 Task: Set "Integer pixel motion estimation method" for "H.264/MPEG-4 Part 10/AVC encoder (x264)" to dia.
Action: Mouse moved to (134, 17)
Screenshot: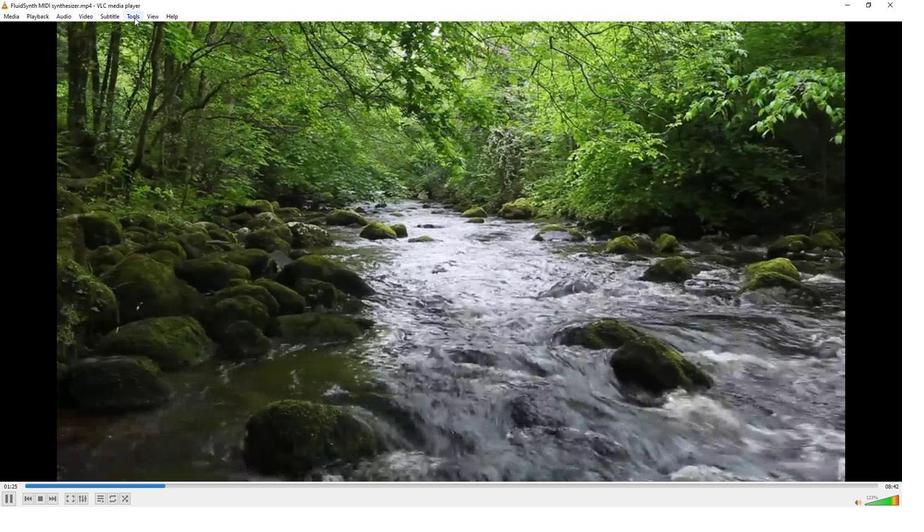 
Action: Mouse pressed left at (134, 17)
Screenshot: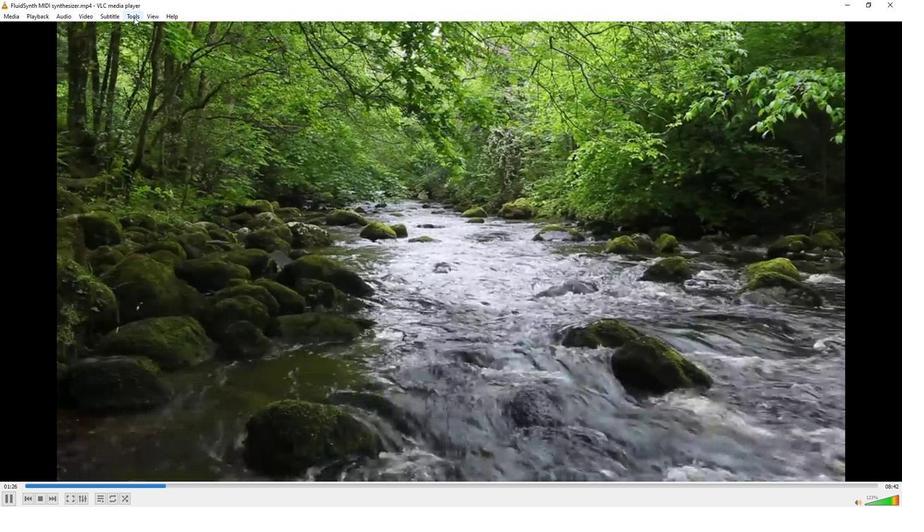 
Action: Mouse moved to (180, 128)
Screenshot: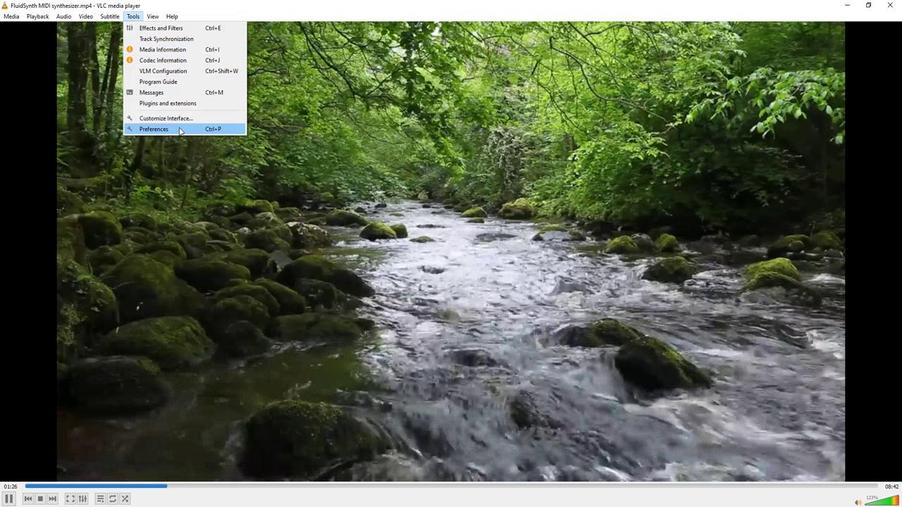 
Action: Mouse pressed left at (180, 128)
Screenshot: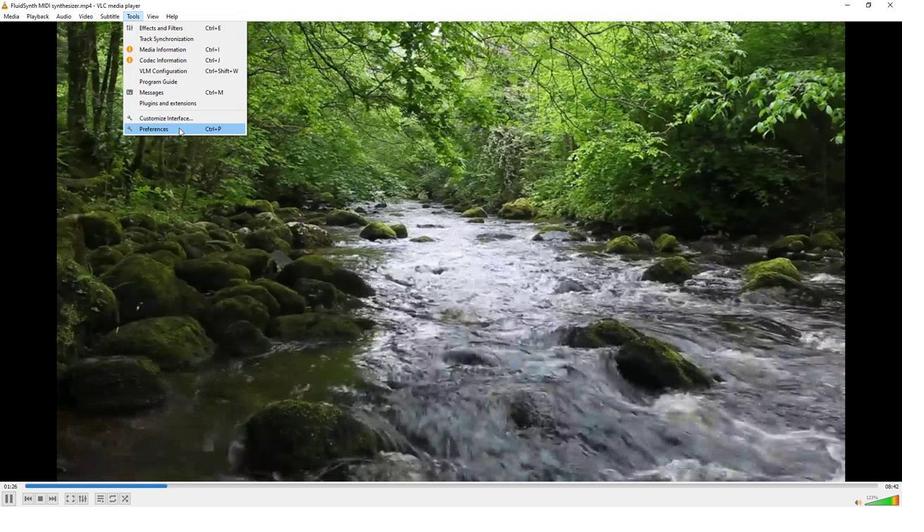 
Action: Mouse moved to (105, 398)
Screenshot: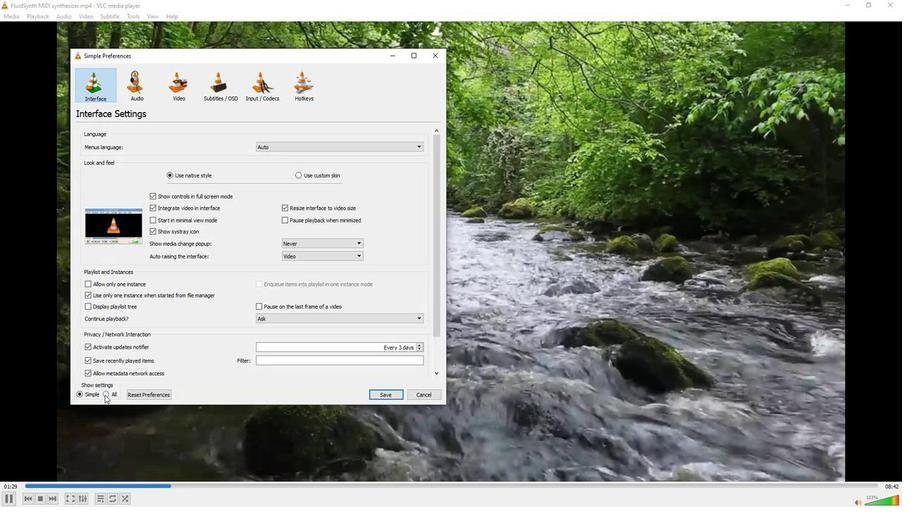 
Action: Mouse pressed left at (105, 398)
Screenshot: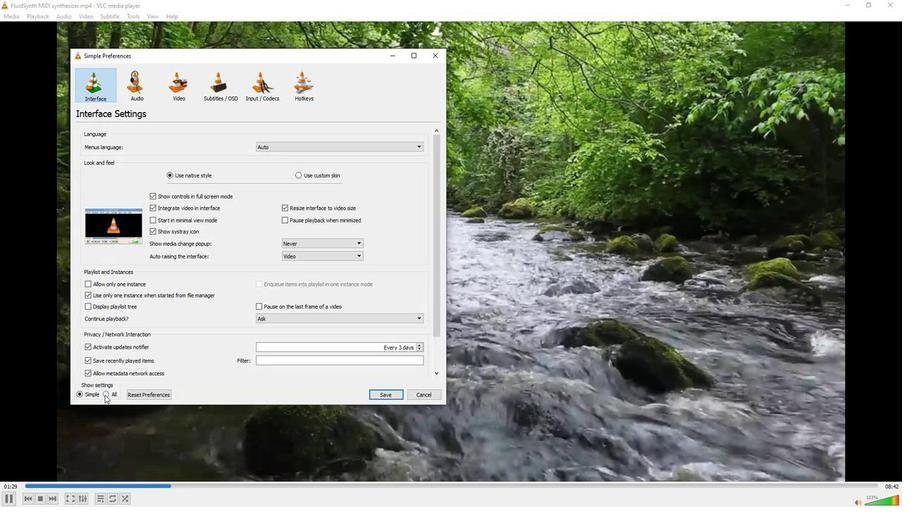 
Action: Mouse moved to (90, 303)
Screenshot: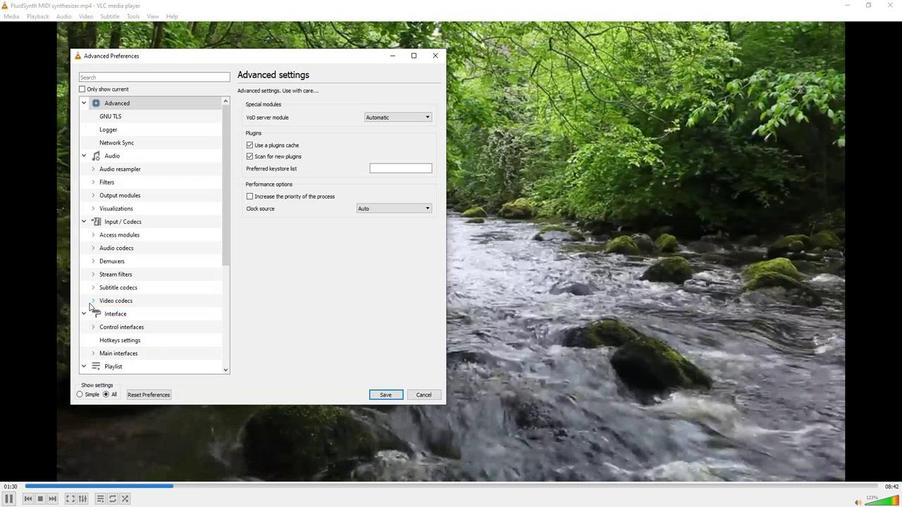 
Action: Mouse pressed left at (90, 303)
Screenshot: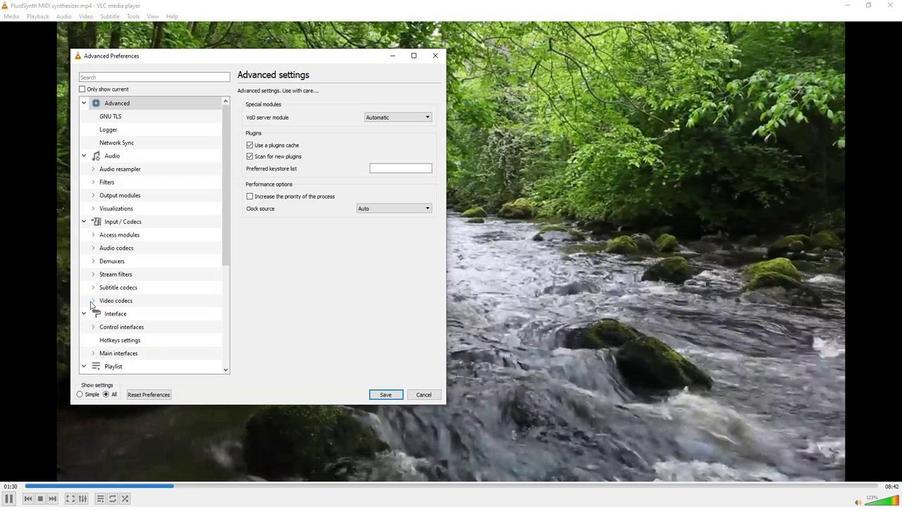 
Action: Mouse moved to (111, 334)
Screenshot: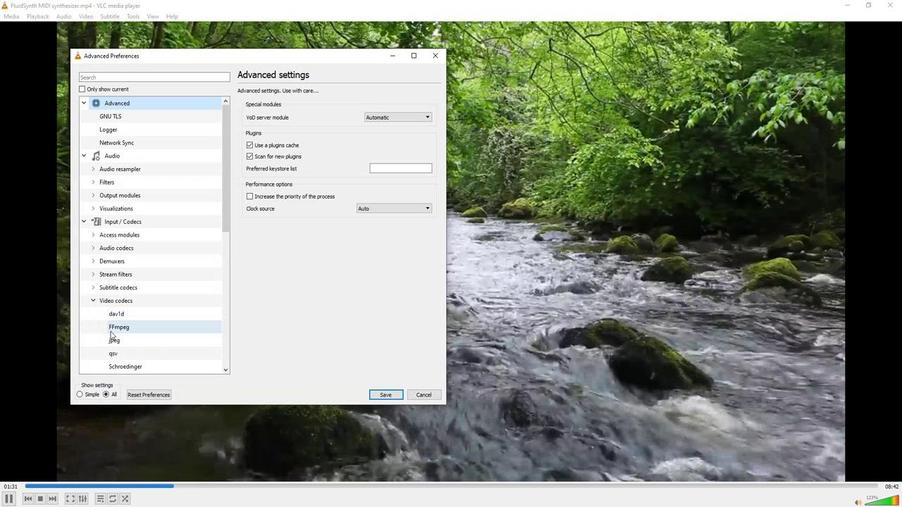 
Action: Mouse scrolled (111, 334) with delta (0, 0)
Screenshot: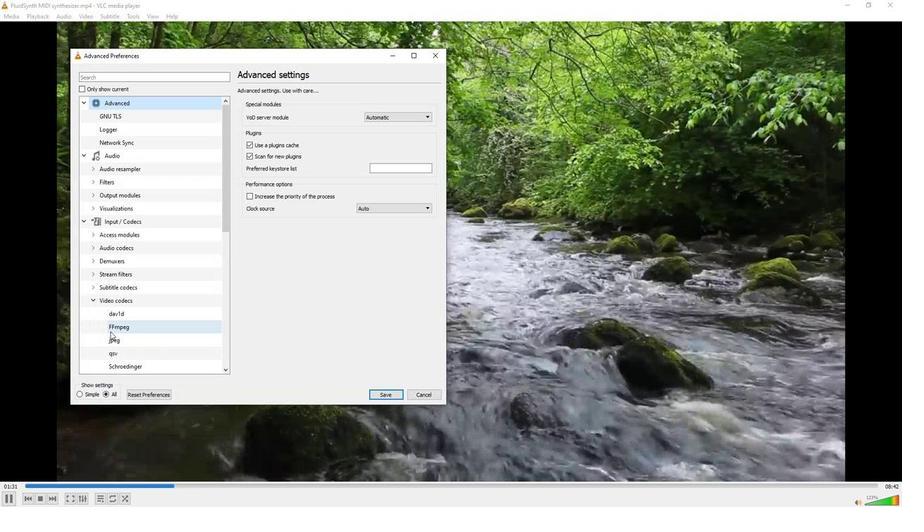
Action: Mouse moved to (122, 364)
Screenshot: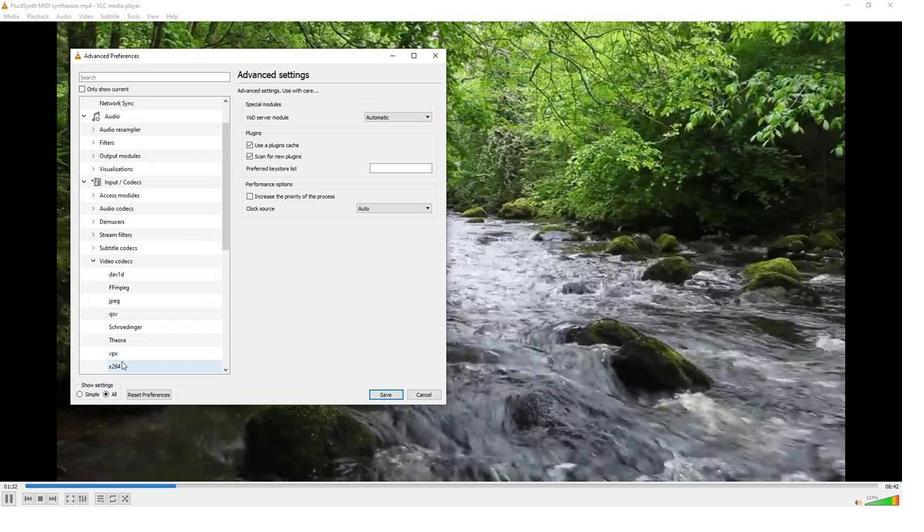 
Action: Mouse pressed left at (122, 364)
Screenshot: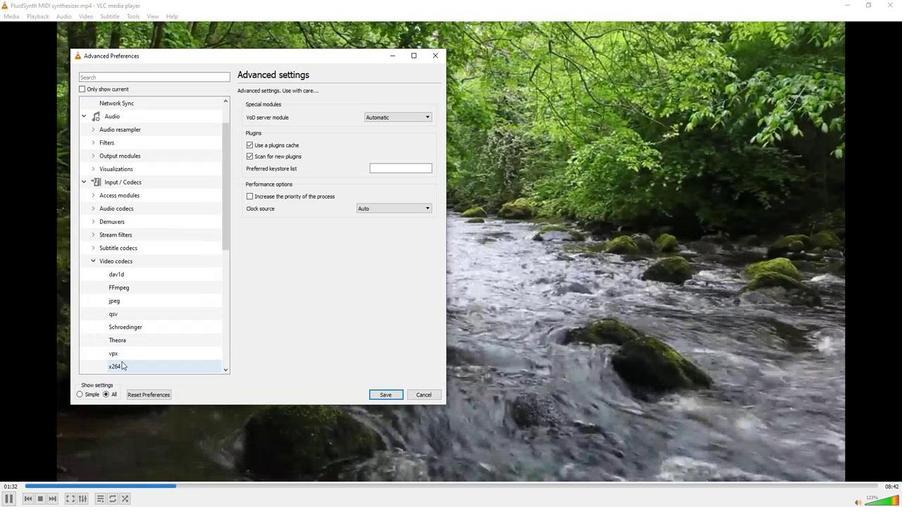 
Action: Mouse moved to (300, 327)
Screenshot: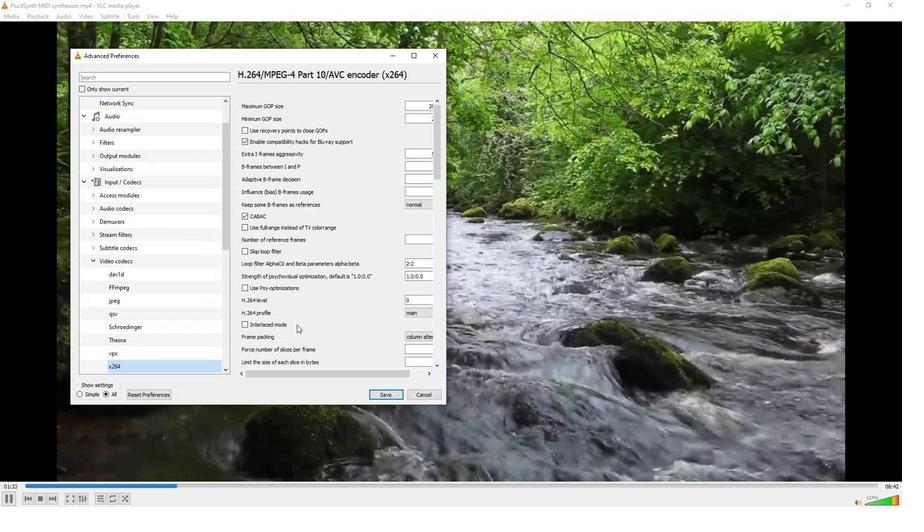 
Action: Mouse scrolled (300, 327) with delta (0, 0)
Screenshot: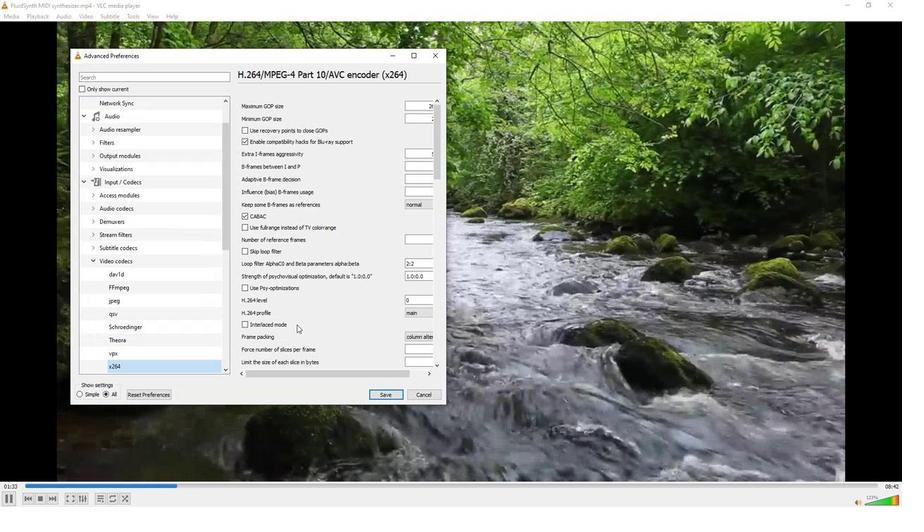 
Action: Mouse scrolled (300, 327) with delta (0, 0)
Screenshot: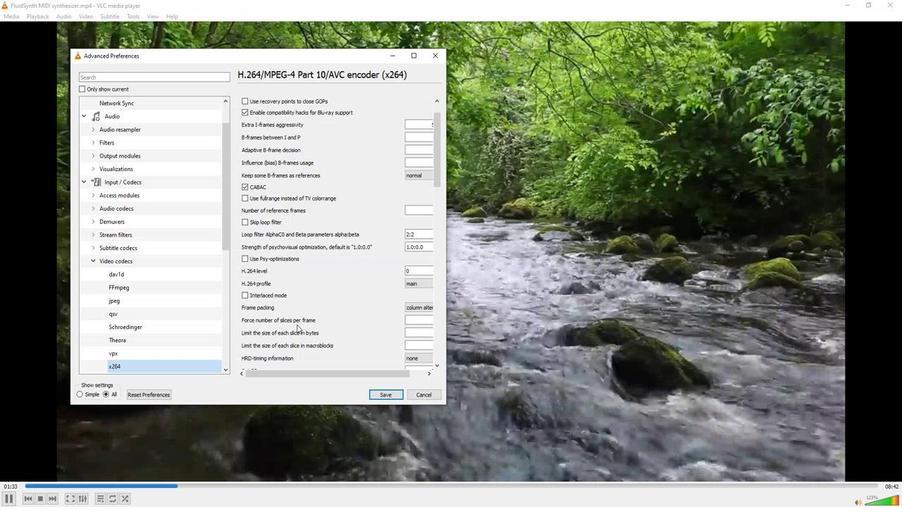 
Action: Mouse scrolled (300, 327) with delta (0, 0)
Screenshot: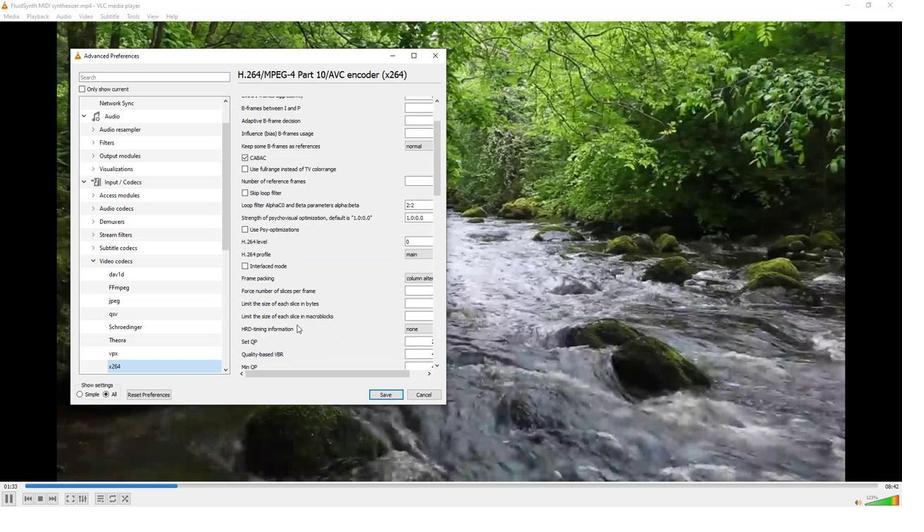 
Action: Mouse moved to (300, 327)
Screenshot: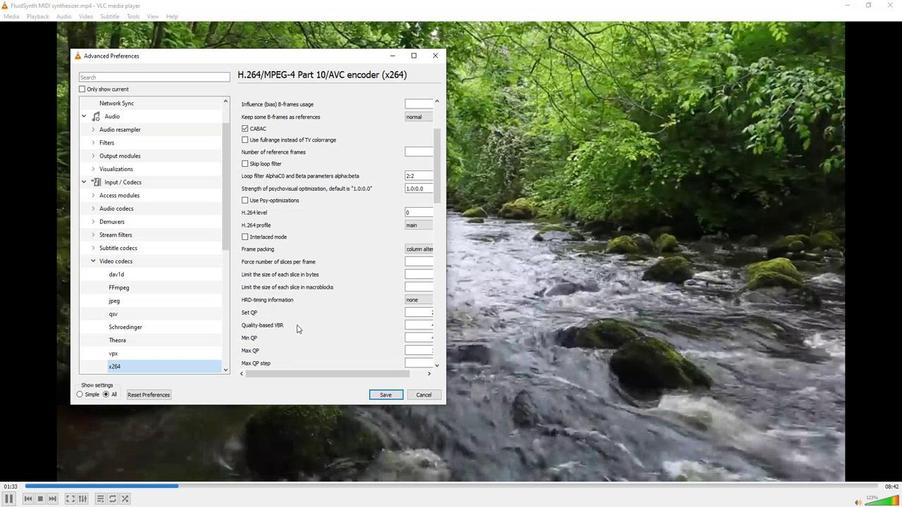 
Action: Mouse scrolled (300, 327) with delta (0, 0)
Screenshot: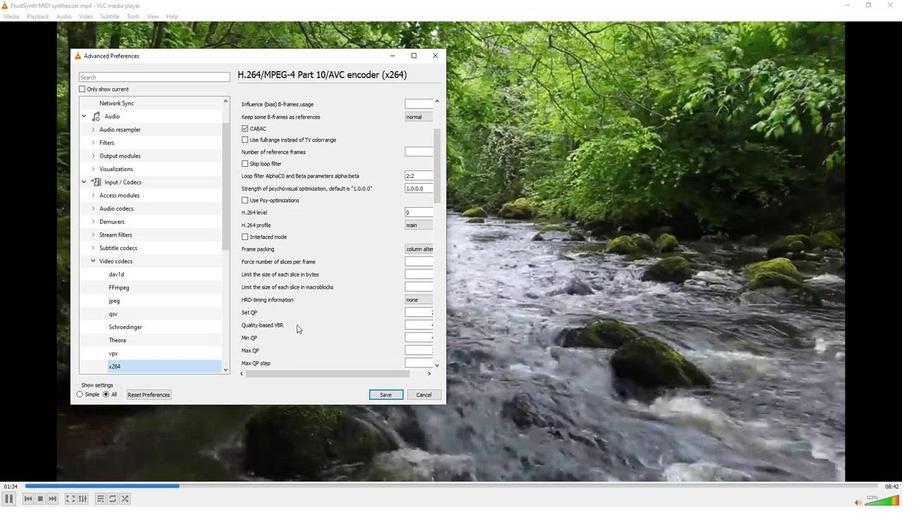 
Action: Mouse scrolled (300, 327) with delta (0, 0)
Screenshot: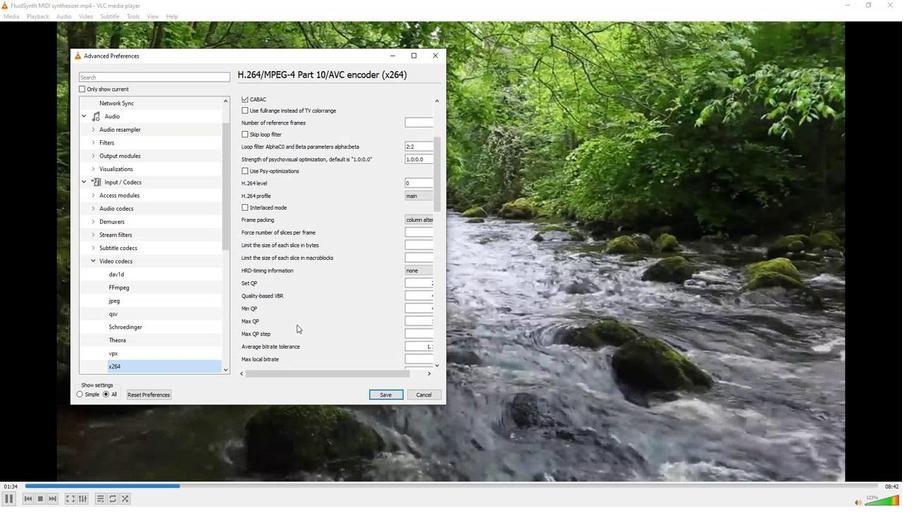 
Action: Mouse scrolled (300, 327) with delta (0, 0)
Screenshot: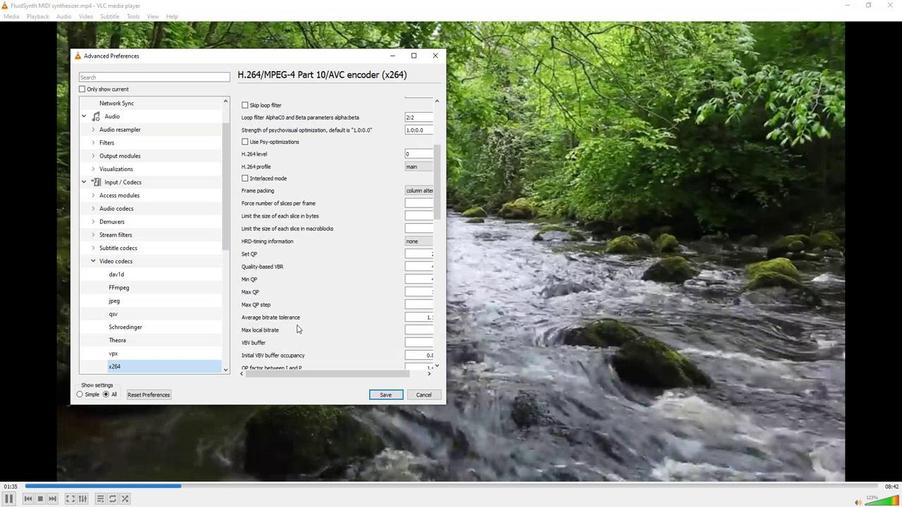 
Action: Mouse scrolled (300, 327) with delta (0, 0)
Screenshot: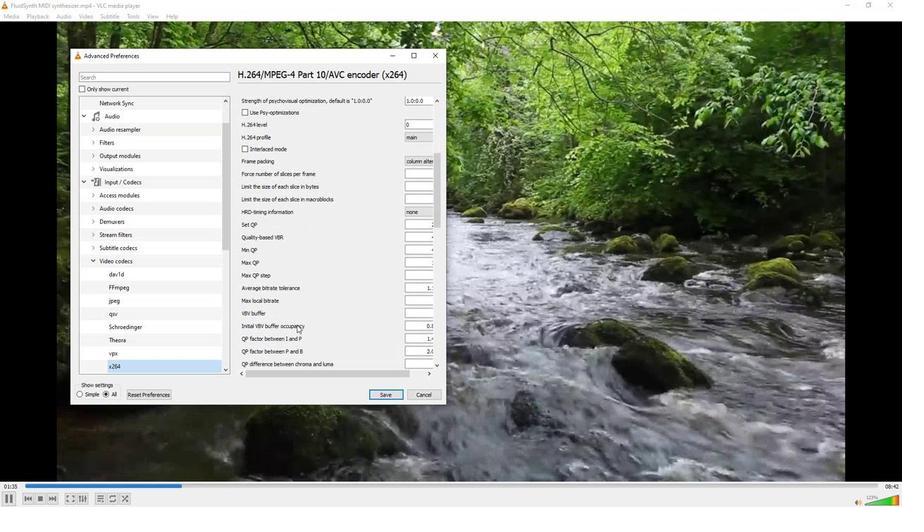
Action: Mouse scrolled (300, 327) with delta (0, 0)
Screenshot: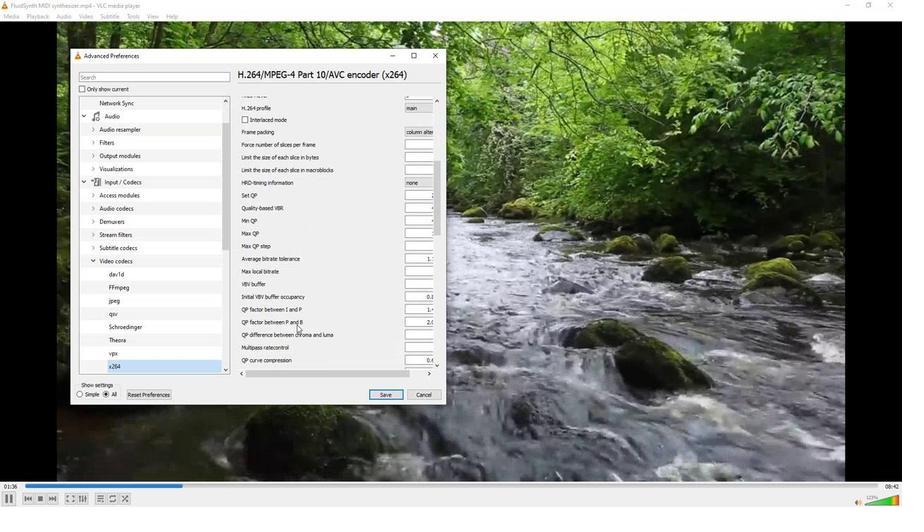 
Action: Mouse scrolled (300, 327) with delta (0, 0)
Screenshot: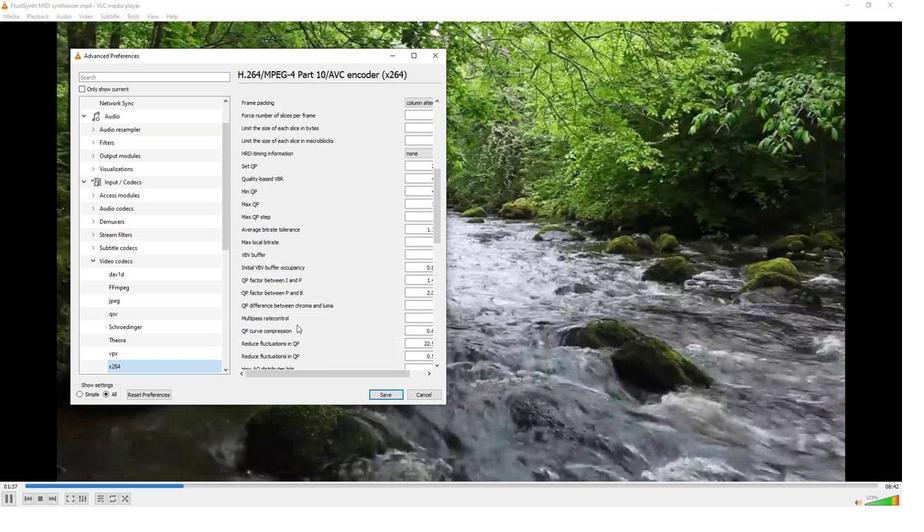
Action: Mouse scrolled (300, 327) with delta (0, 0)
Screenshot: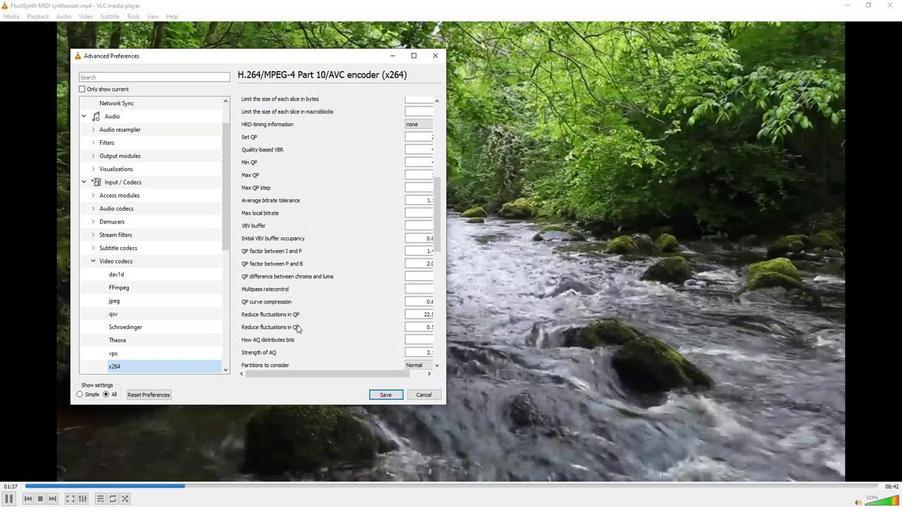 
Action: Mouse scrolled (300, 327) with delta (0, 0)
Screenshot: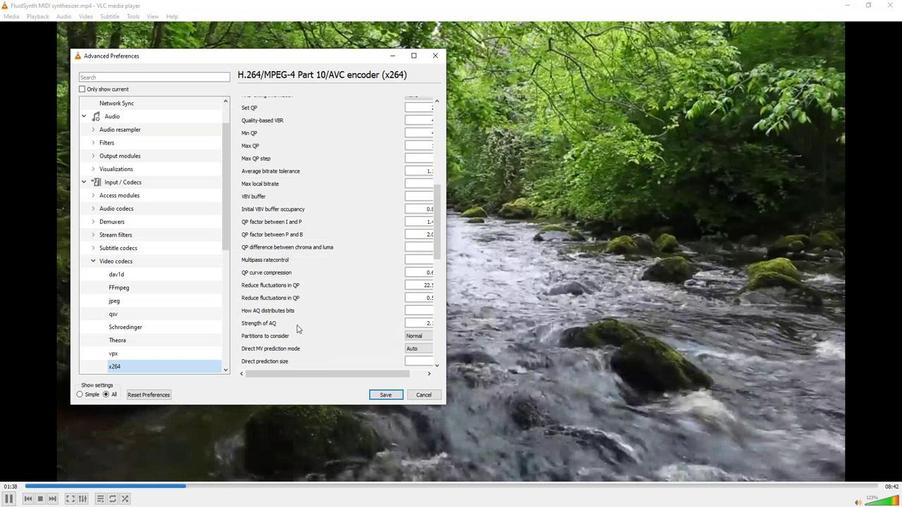 
Action: Mouse scrolled (300, 327) with delta (0, 0)
Screenshot: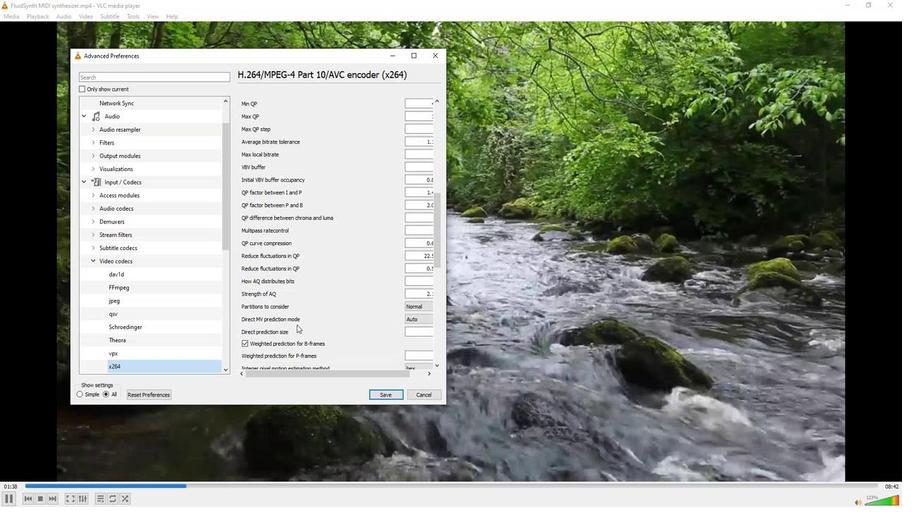
Action: Mouse moved to (403, 376)
Screenshot: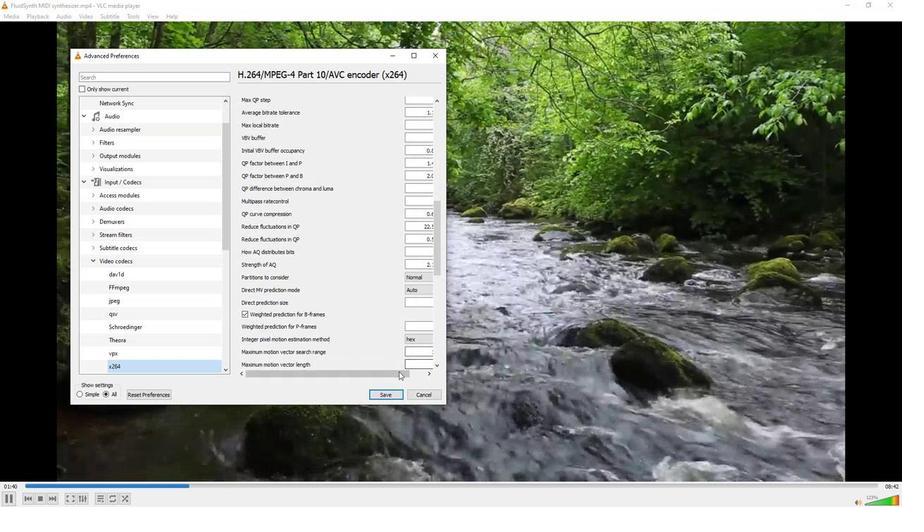 
Action: Mouse pressed left at (403, 376)
Screenshot: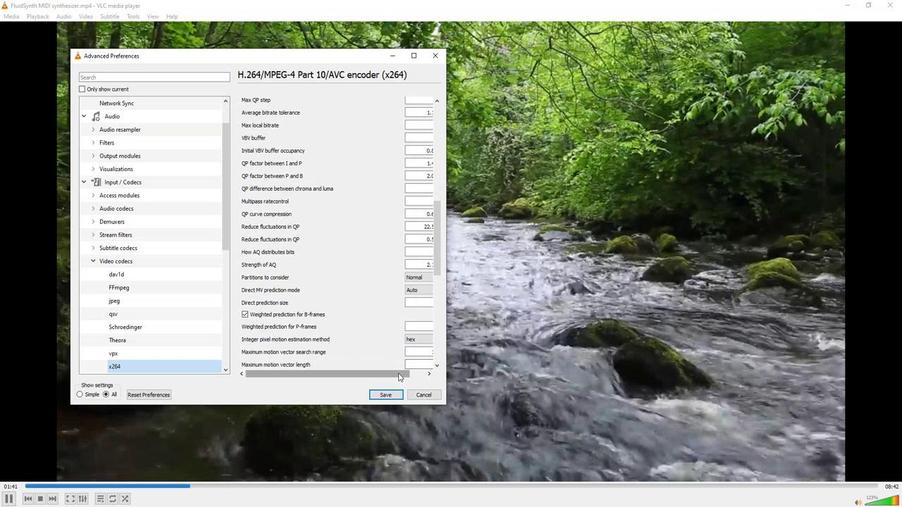 
Action: Mouse moved to (415, 339)
Screenshot: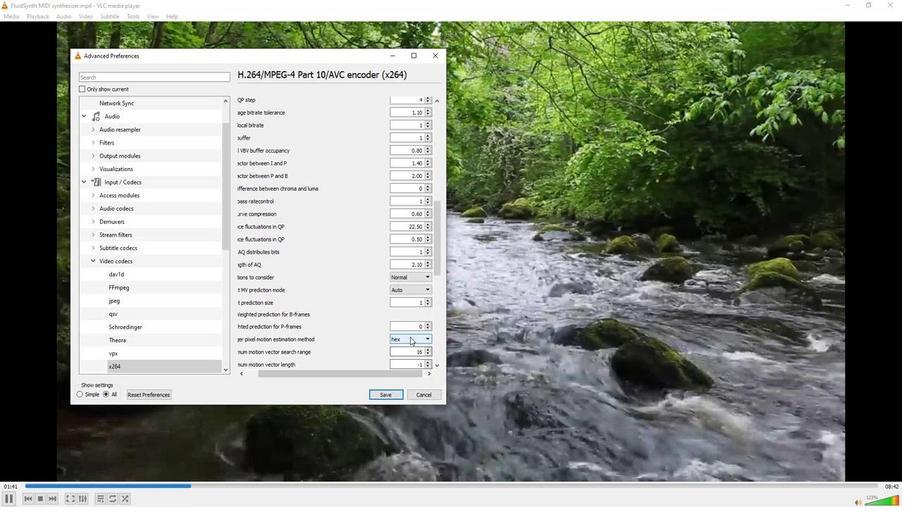 
Action: Mouse pressed left at (415, 339)
Screenshot: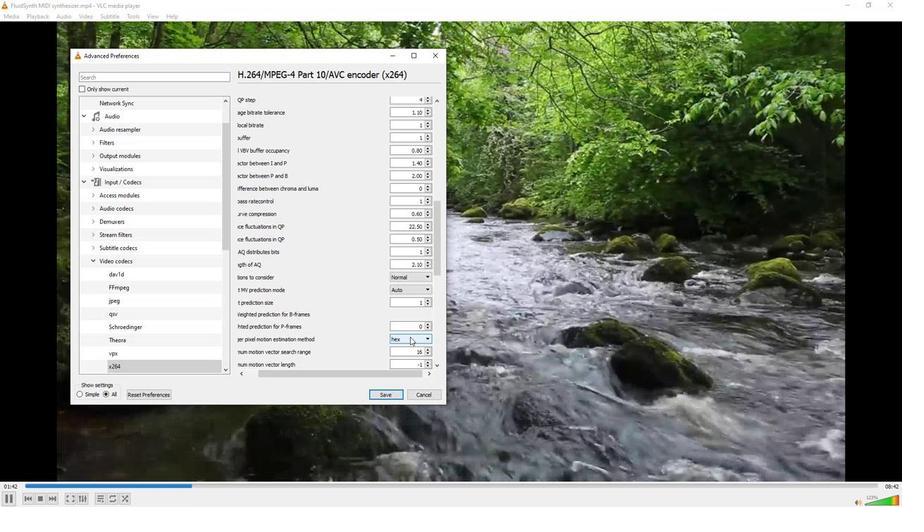 
Action: Mouse moved to (413, 346)
Screenshot: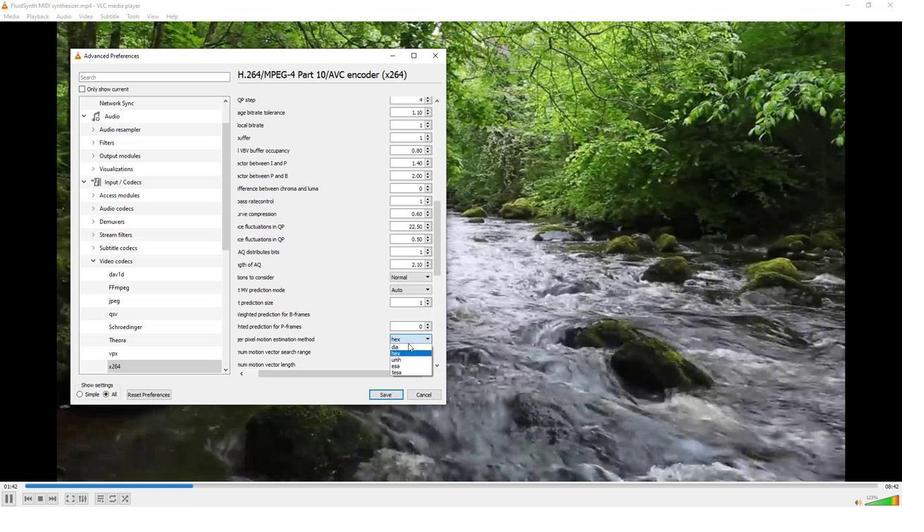 
Action: Mouse pressed left at (413, 346)
Screenshot: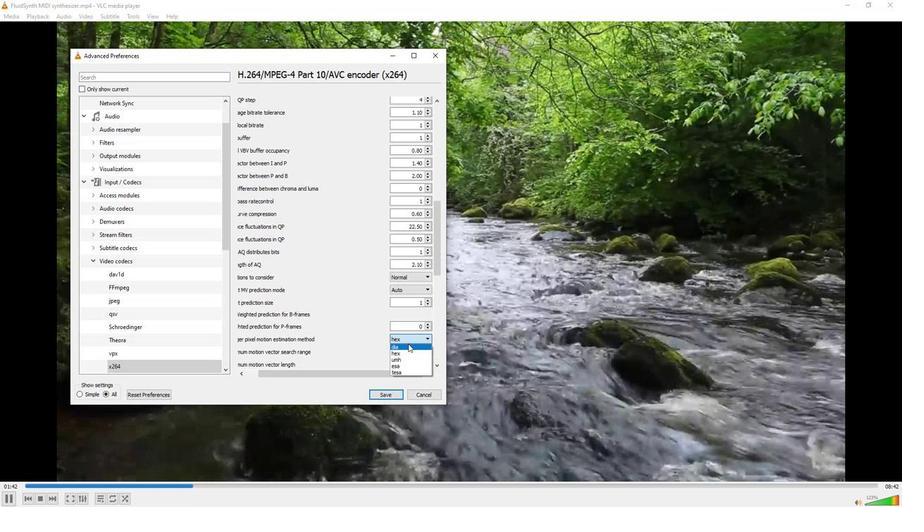 
Action: Mouse moved to (351, 336)
Screenshot: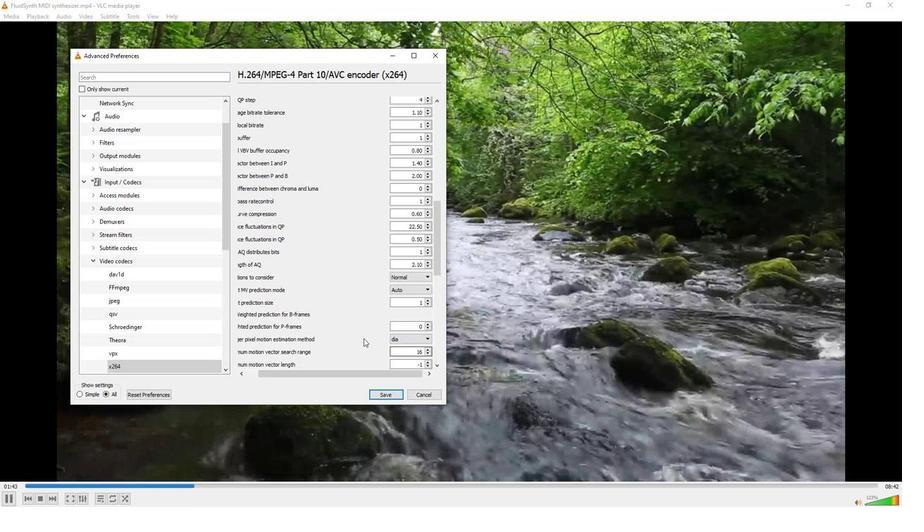 
